 Task: Create in the project TricklePlan and in the Backlog issue 'Compatibility issues with different web browsers' a child issue 'Serverless computing application resource allocation testing and optimization', and assign it to team member softage.3@softage.net.
Action: Mouse moved to (417, 415)
Screenshot: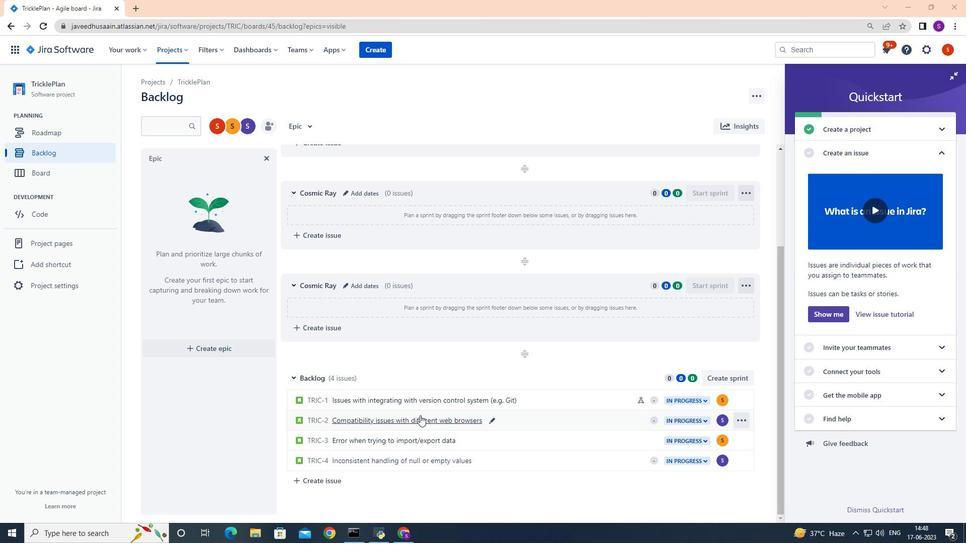 
Action: Mouse pressed left at (417, 415)
Screenshot: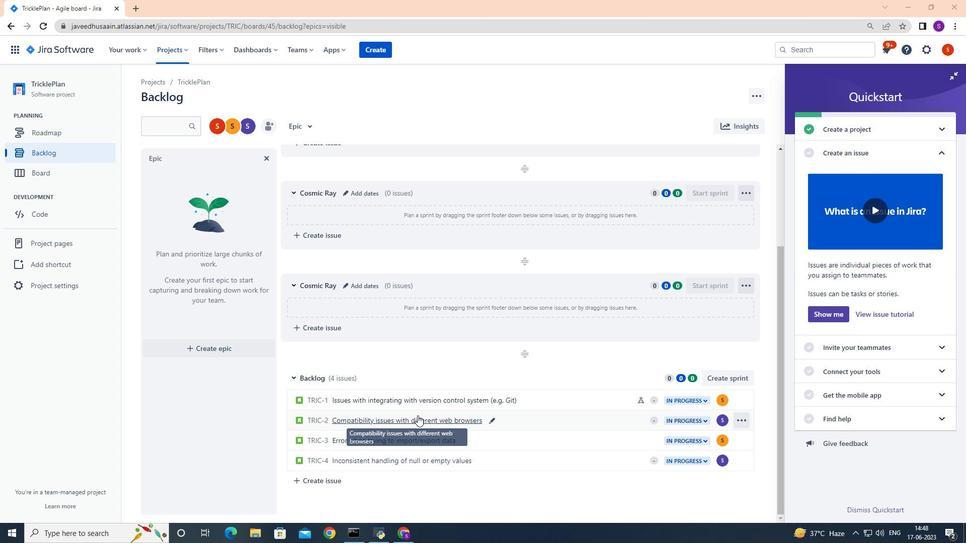 
Action: Mouse moved to (609, 213)
Screenshot: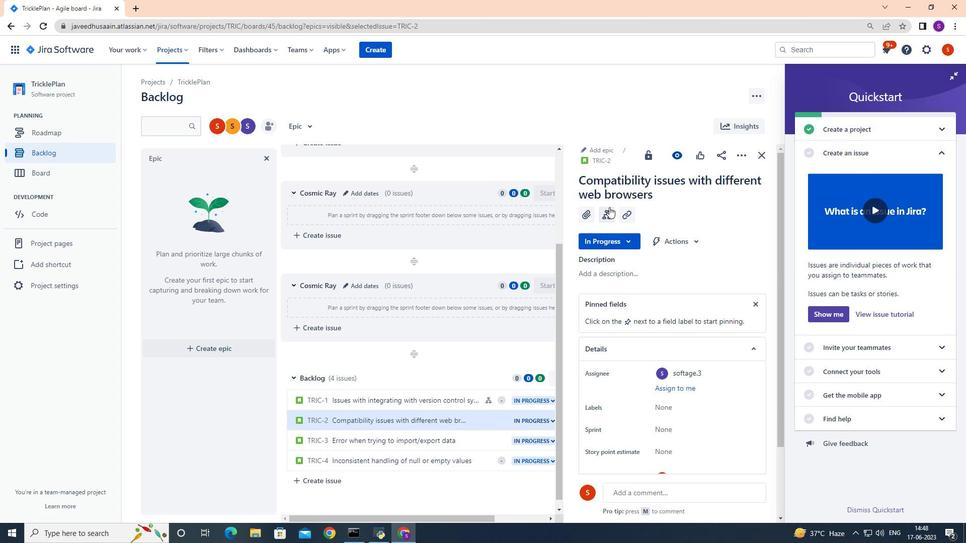 
Action: Mouse pressed left at (609, 213)
Screenshot: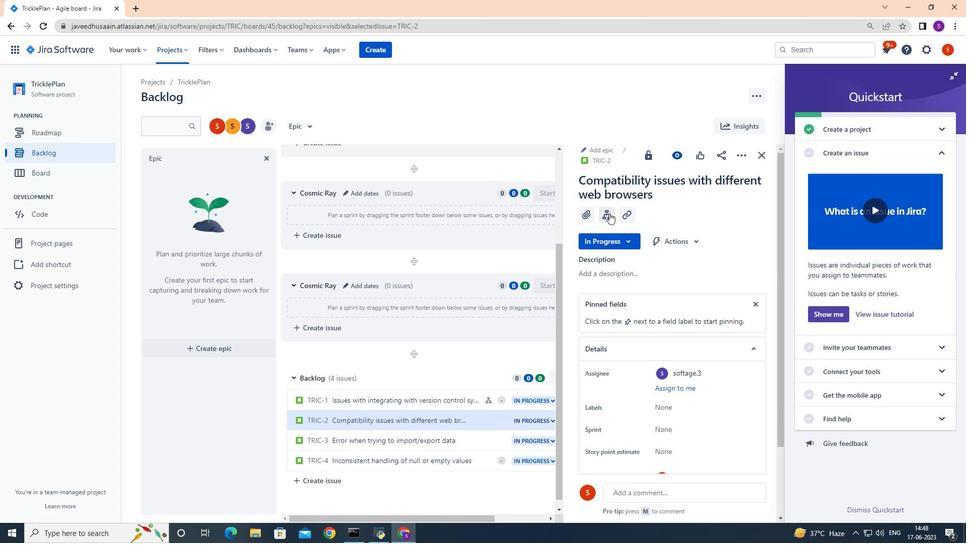 
Action: Mouse moved to (615, 318)
Screenshot: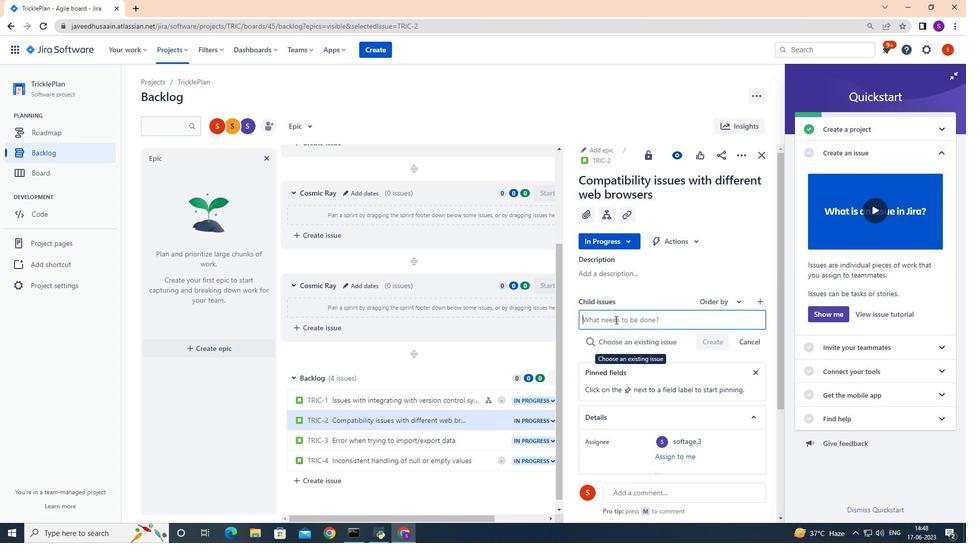 
Action: Mouse pressed left at (615, 318)
Screenshot: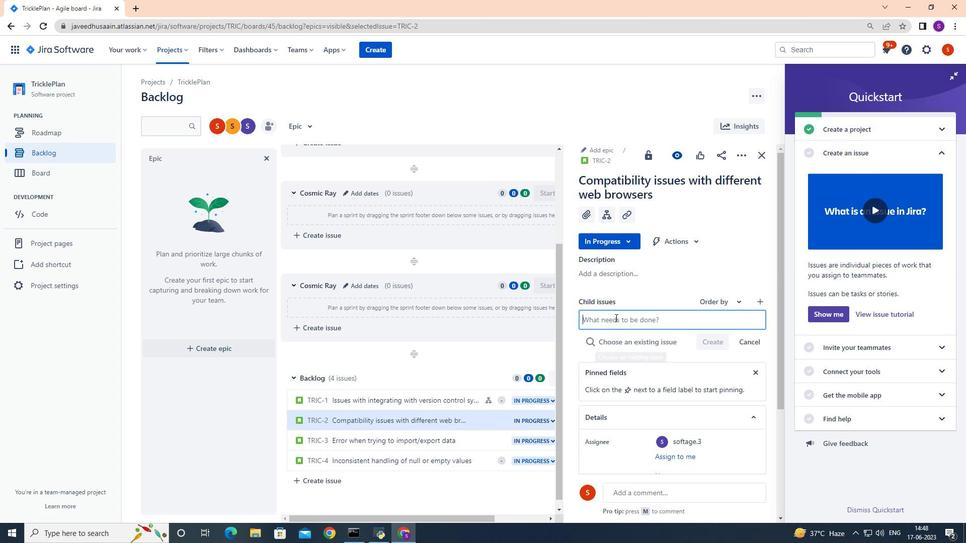 
Action: Key pressed <Key.shift><Key.shift>Serverless<Key.space>computing<Key.space>application<Key.space>resource<Key.space>allocation<Key.space>testing<Key.space>and<Key.space>optimization
Screenshot: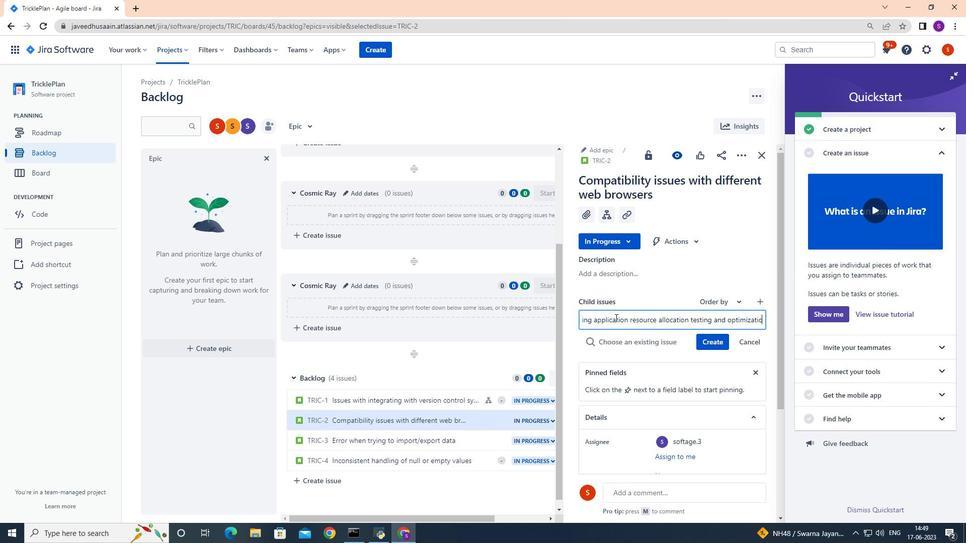 
Action: Mouse moved to (641, 322)
Screenshot: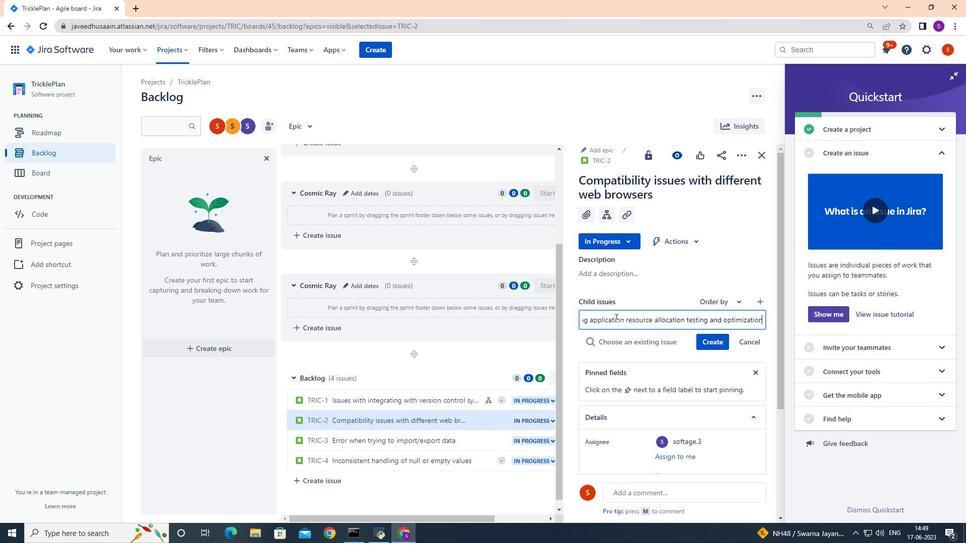 
Action: Mouse pressed left at (641, 322)
Screenshot: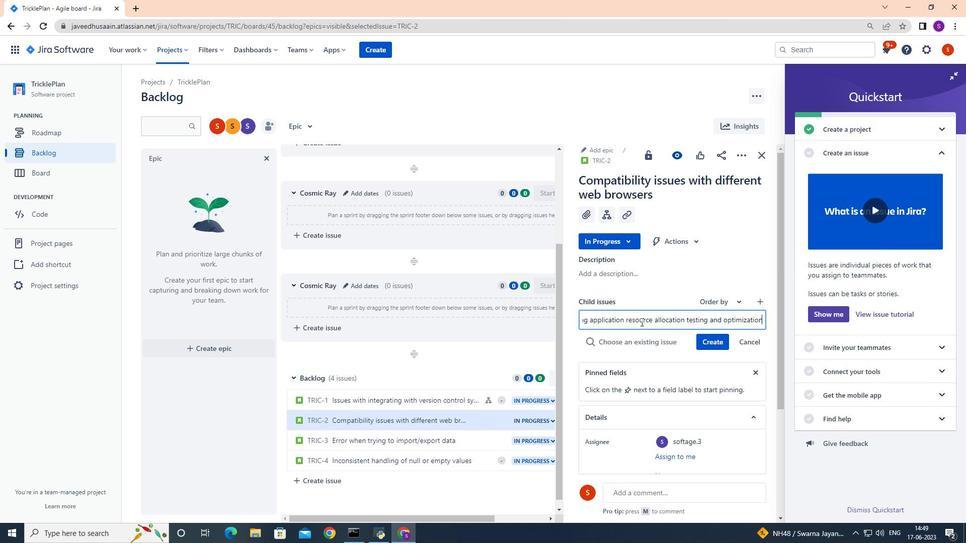 
Action: Mouse moved to (626, 311)
Screenshot: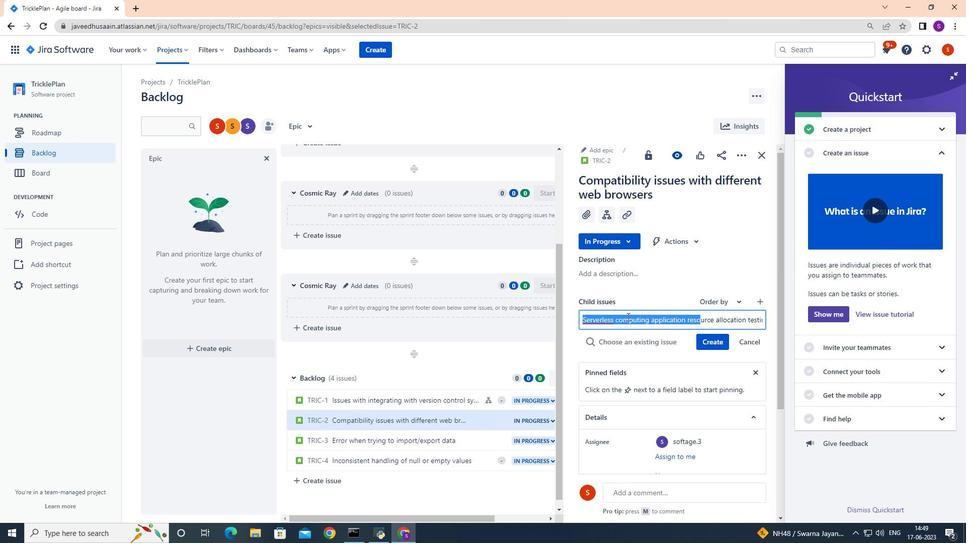 
Action: Mouse pressed left at (626, 311)
Screenshot: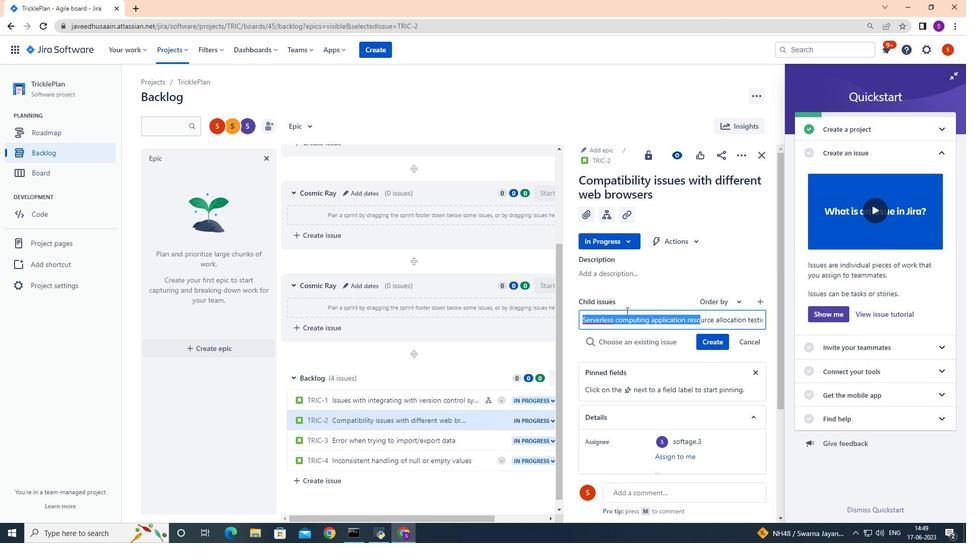 
Action: Mouse moved to (703, 337)
Screenshot: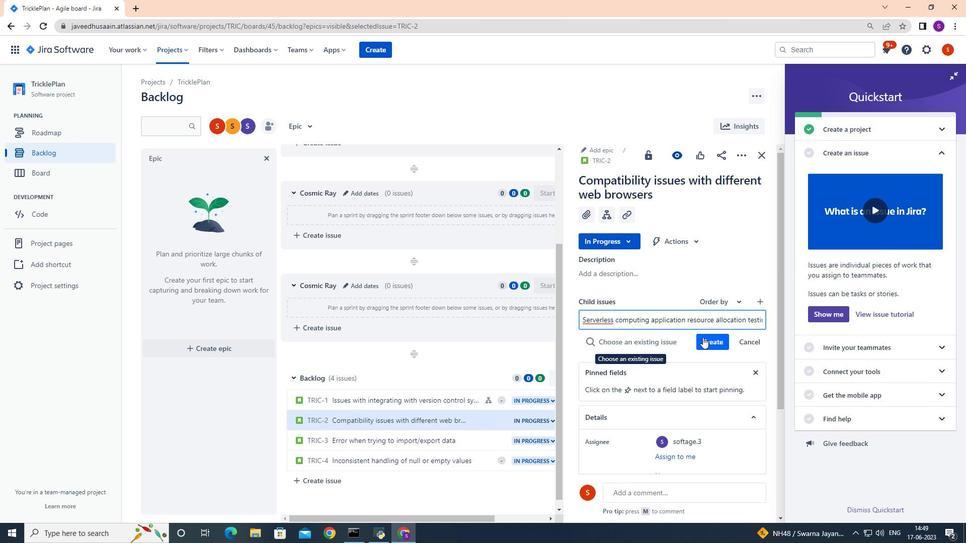 
Action: Mouse pressed left at (703, 337)
Screenshot: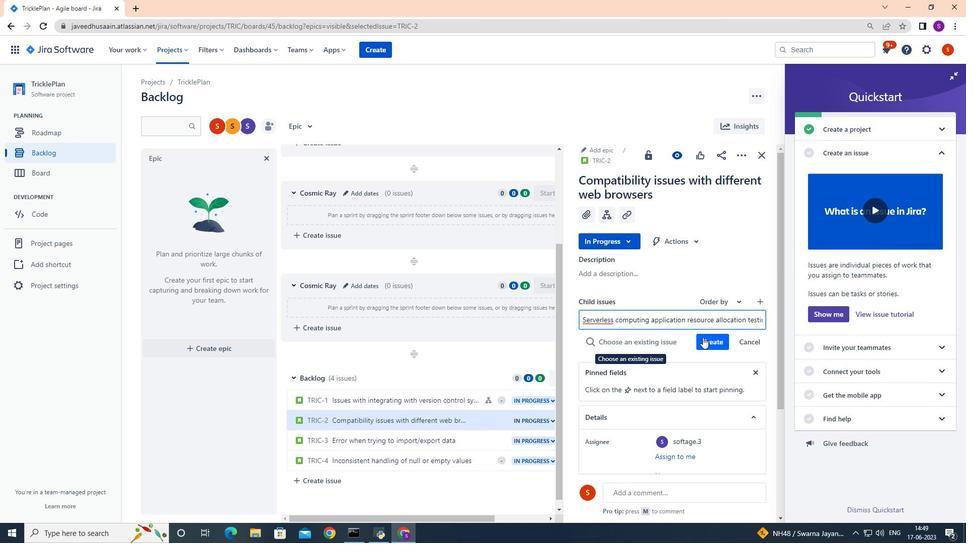 
Action: Mouse moved to (722, 324)
Screenshot: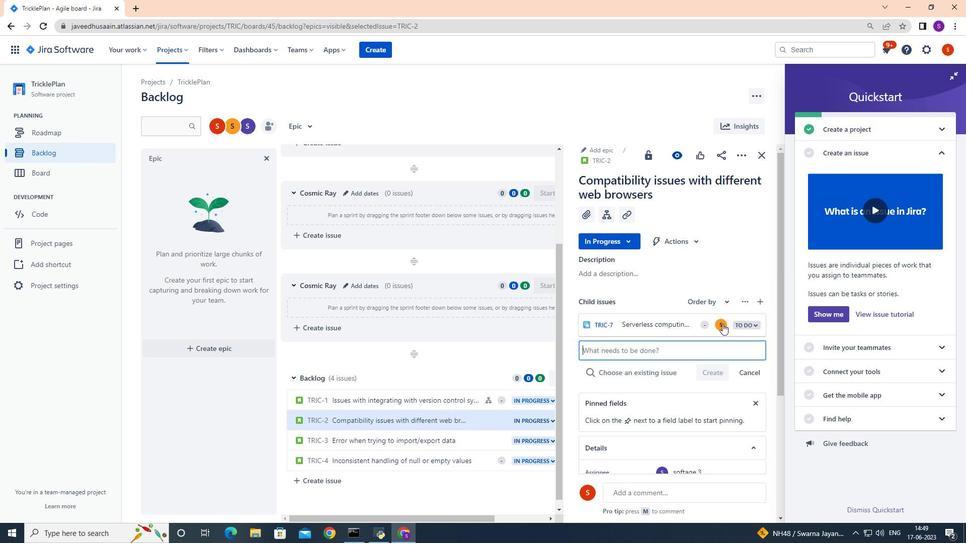 
Action: Mouse pressed left at (722, 324)
Screenshot: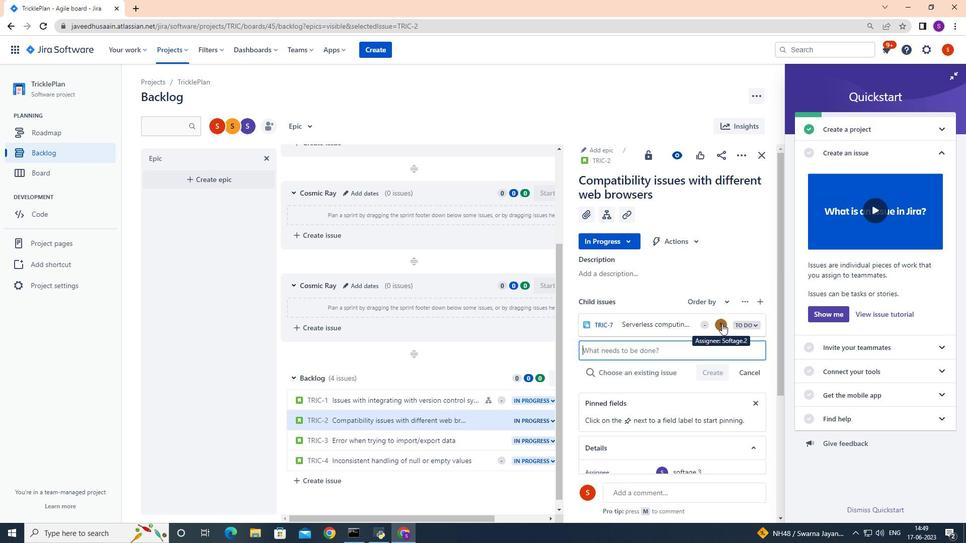 
Action: Mouse moved to (665, 294)
Screenshot: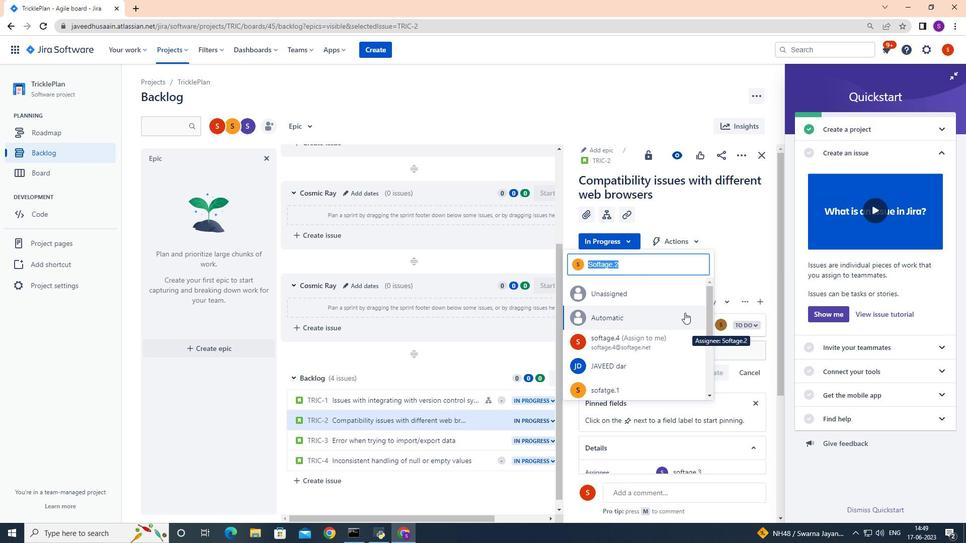 
Action: Key pressed <Key.backspace>softage.3<Key.shift>@softage.net
Screenshot: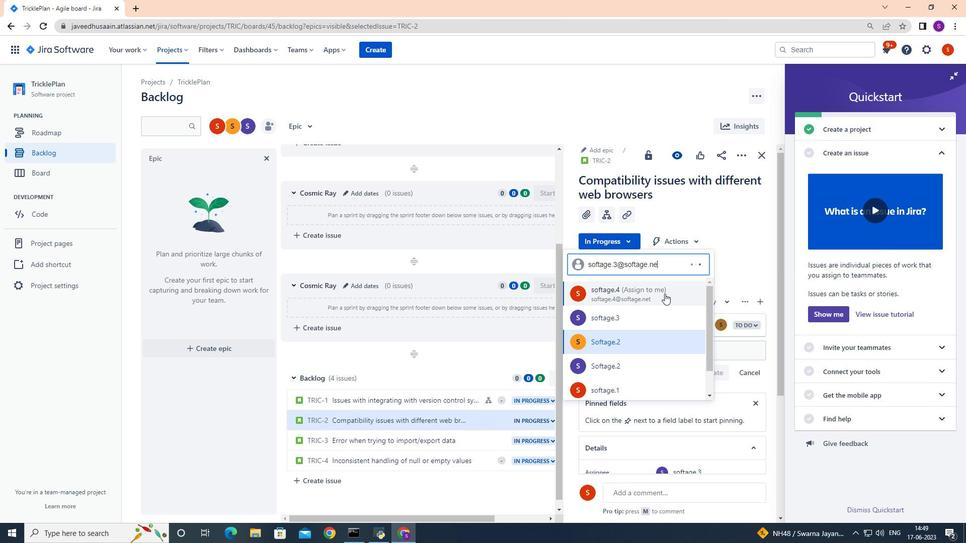 
Action: Mouse moved to (616, 323)
Screenshot: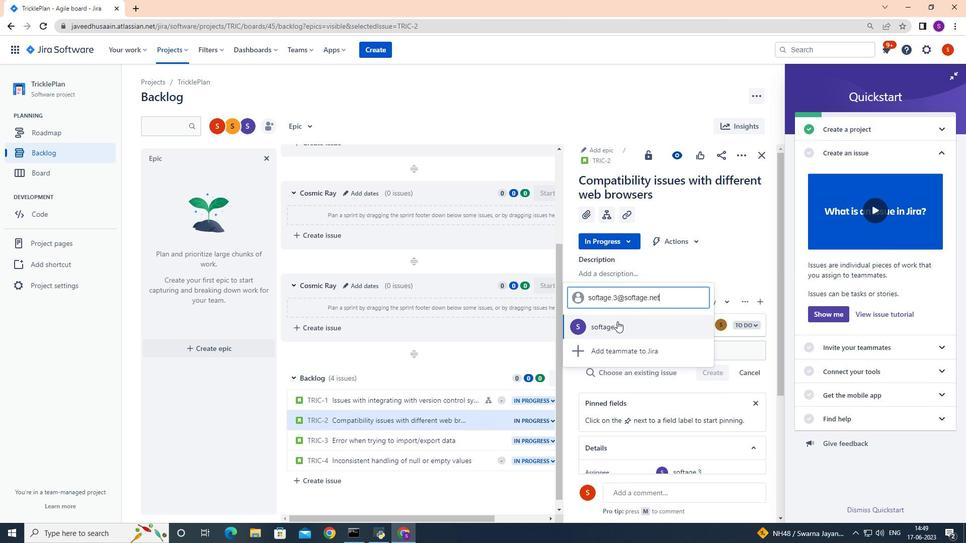 
Action: Mouse pressed left at (616, 323)
Screenshot: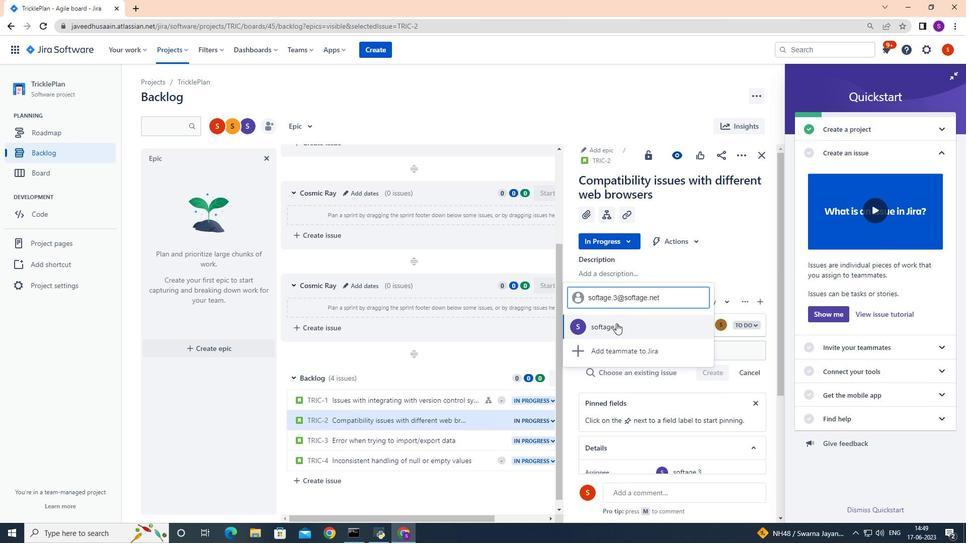 
Action: Mouse moved to (682, 367)
Screenshot: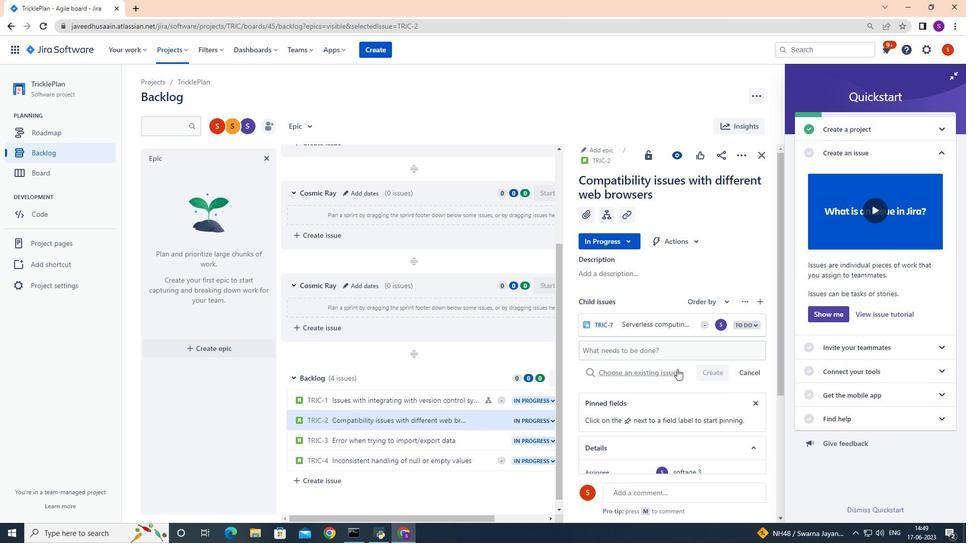 
